 Task: Disable profile visibility outside LinkedIn option in Off-LinkedIn Visibility.
Action: Mouse moved to (784, 85)
Screenshot: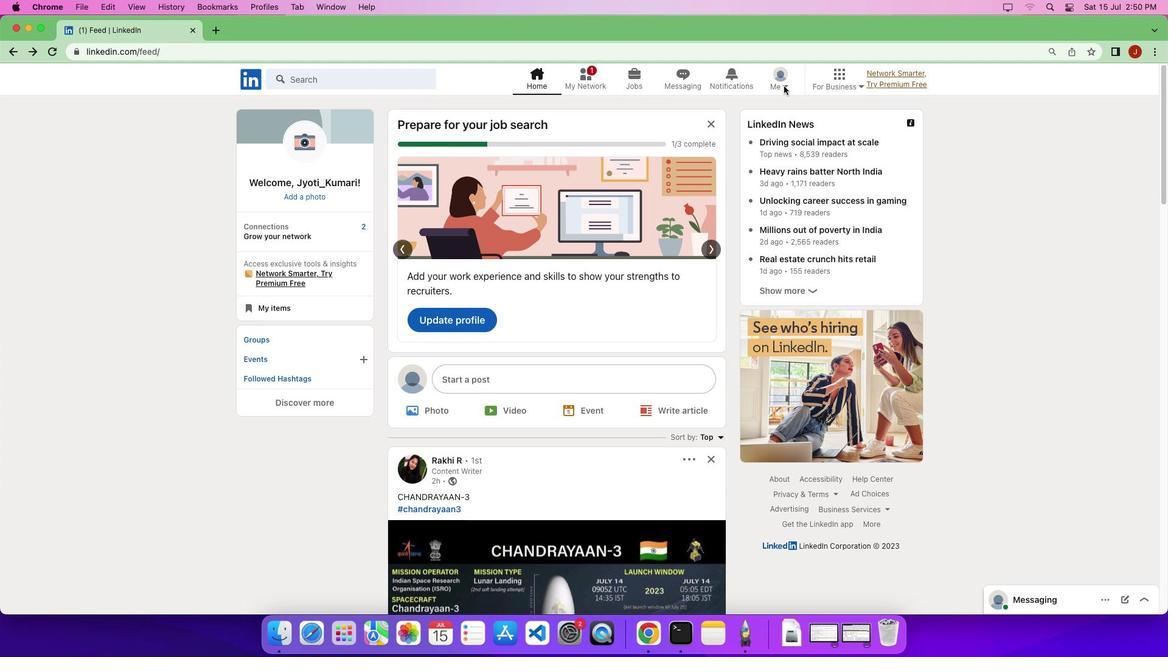 
Action: Mouse pressed left at (784, 85)
Screenshot: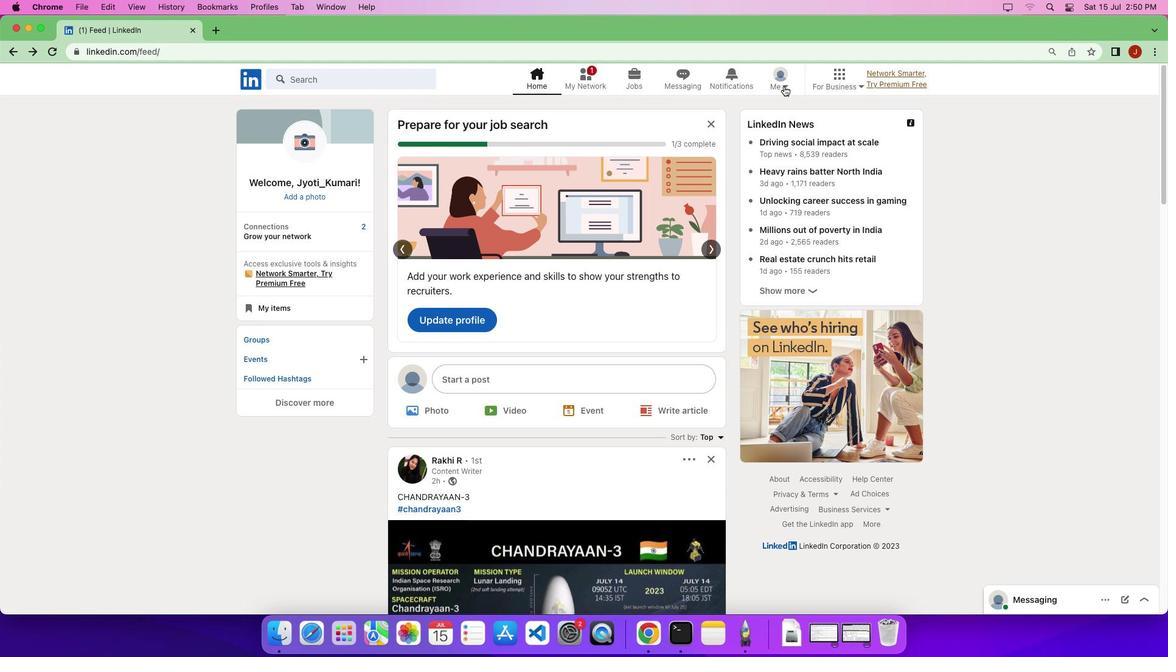 
Action: Mouse pressed left at (784, 85)
Screenshot: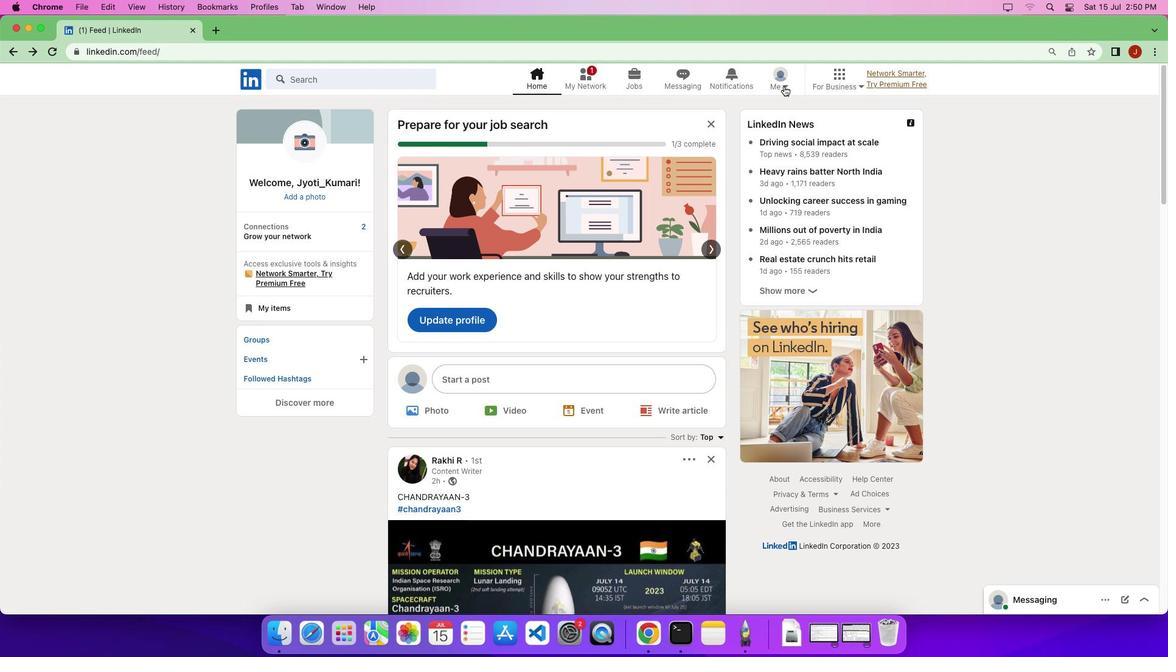 
Action: Mouse moved to (700, 225)
Screenshot: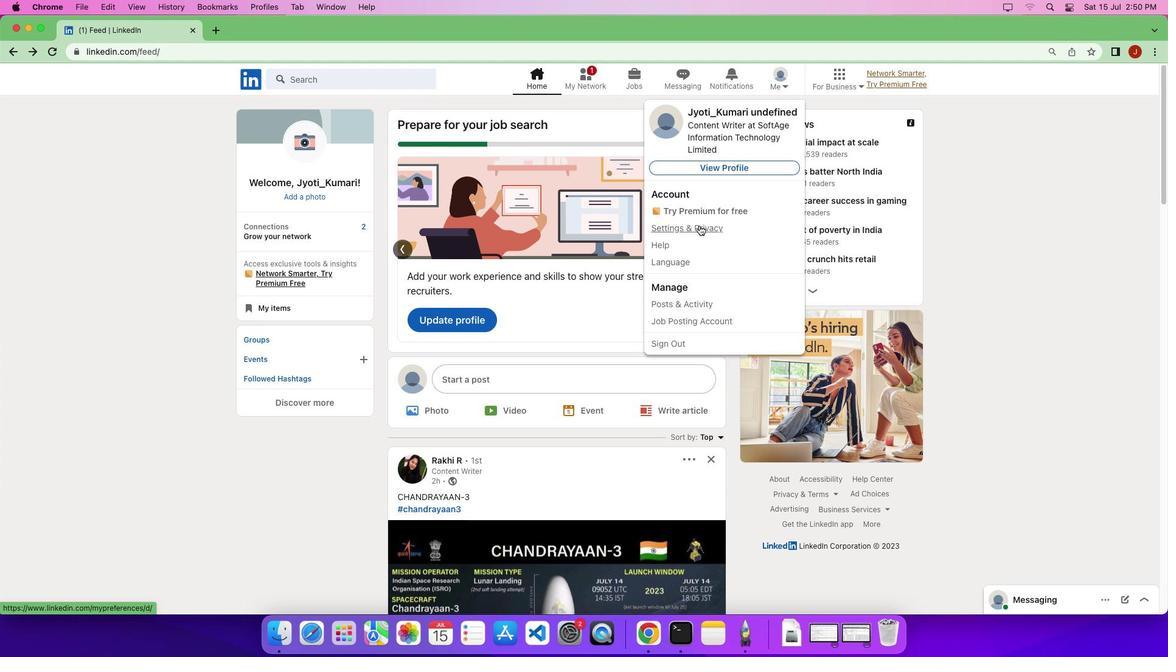 
Action: Mouse pressed left at (700, 225)
Screenshot: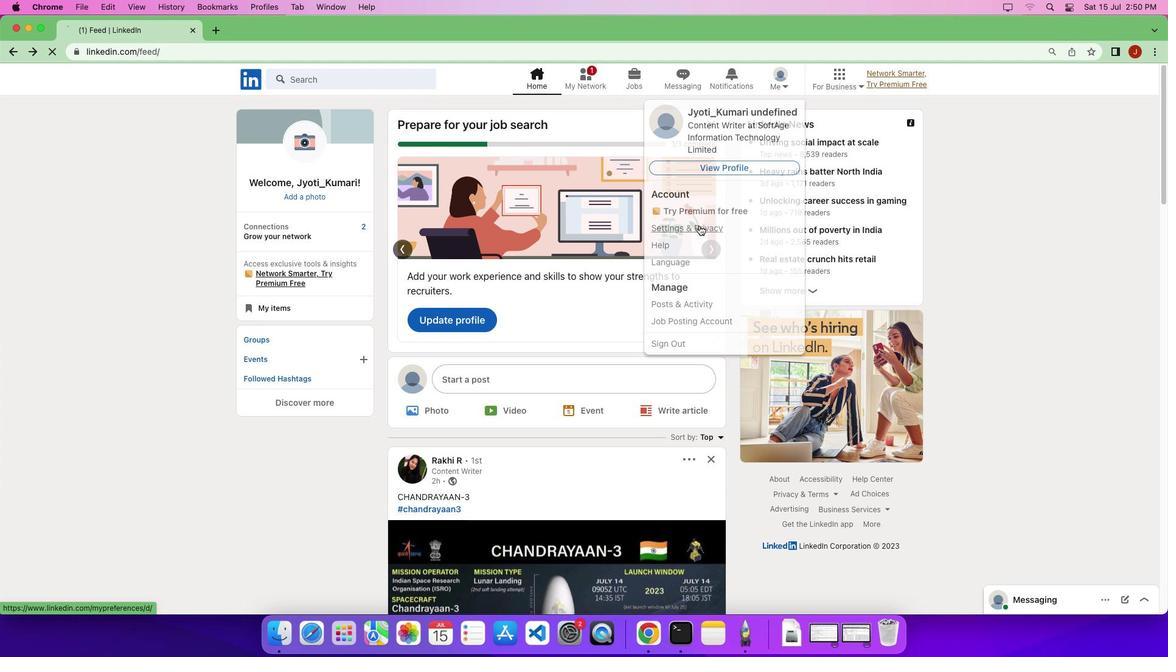 
Action: Mouse moved to (48, 256)
Screenshot: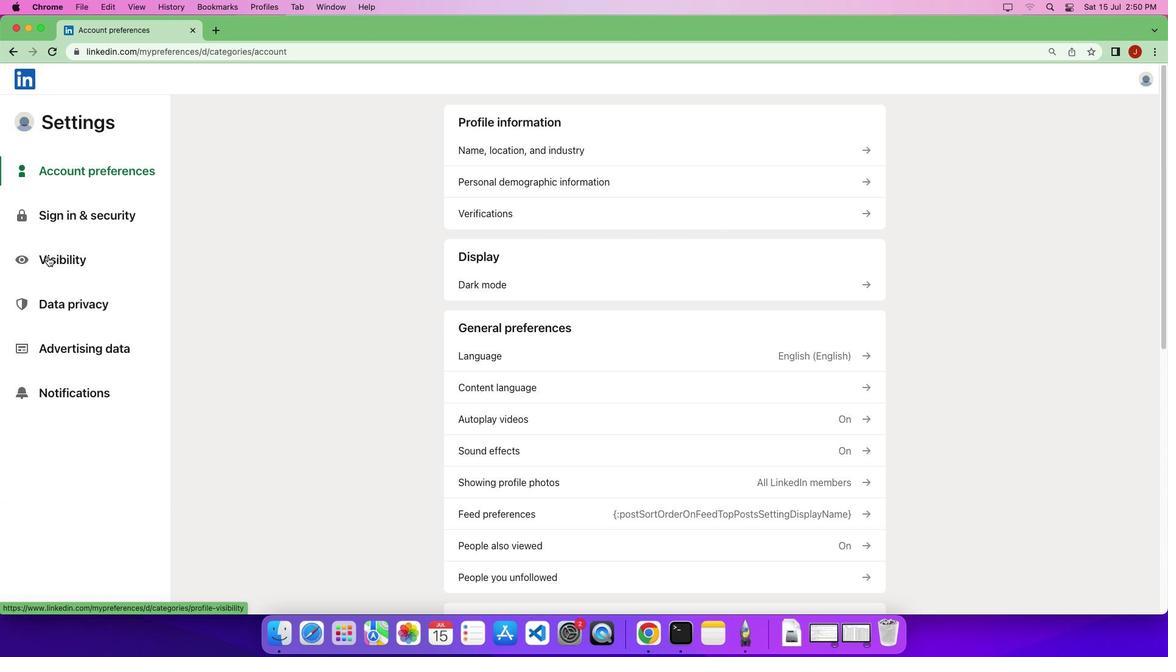 
Action: Mouse pressed left at (48, 256)
Screenshot: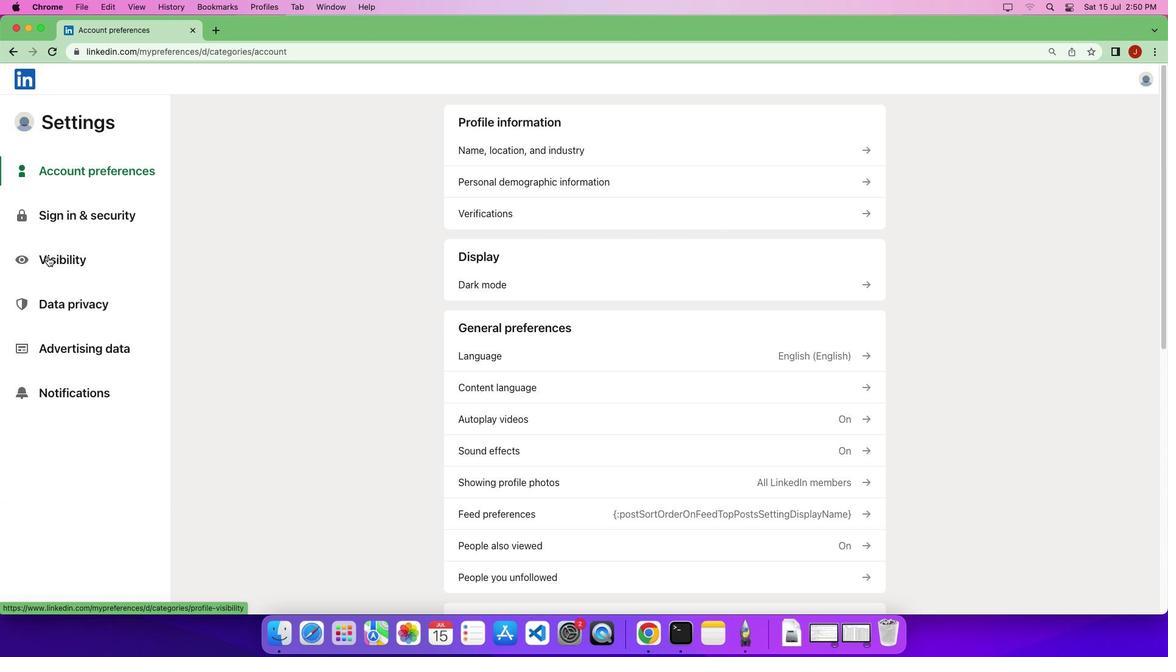 
Action: Mouse pressed left at (48, 256)
Screenshot: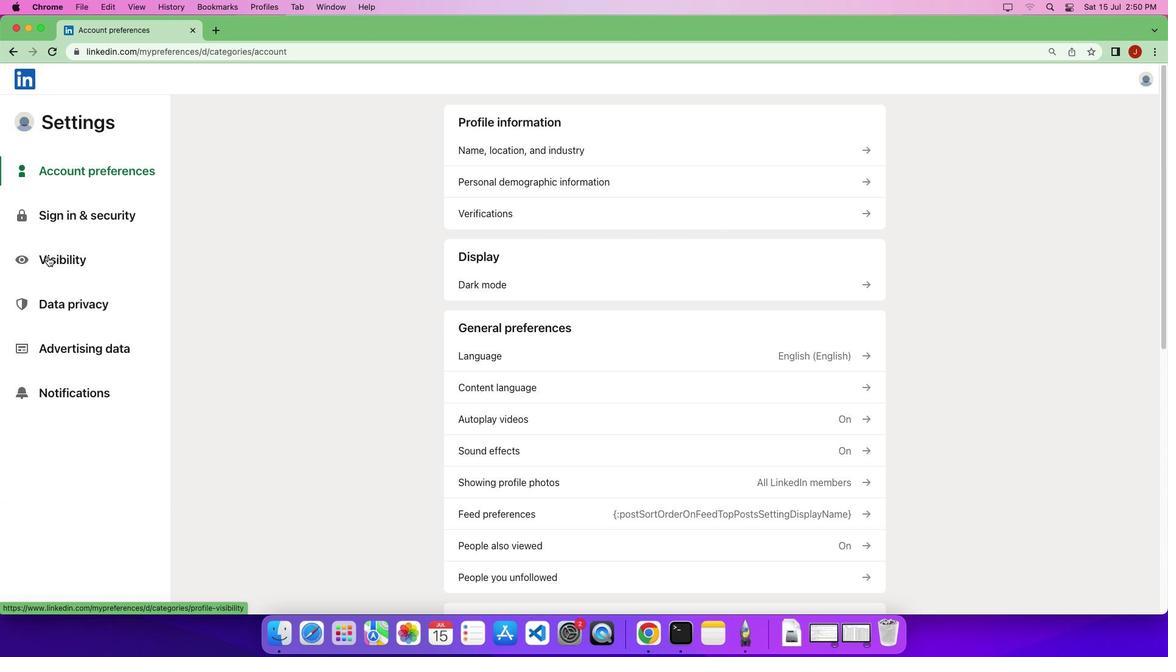
Action: Mouse moved to (868, 372)
Screenshot: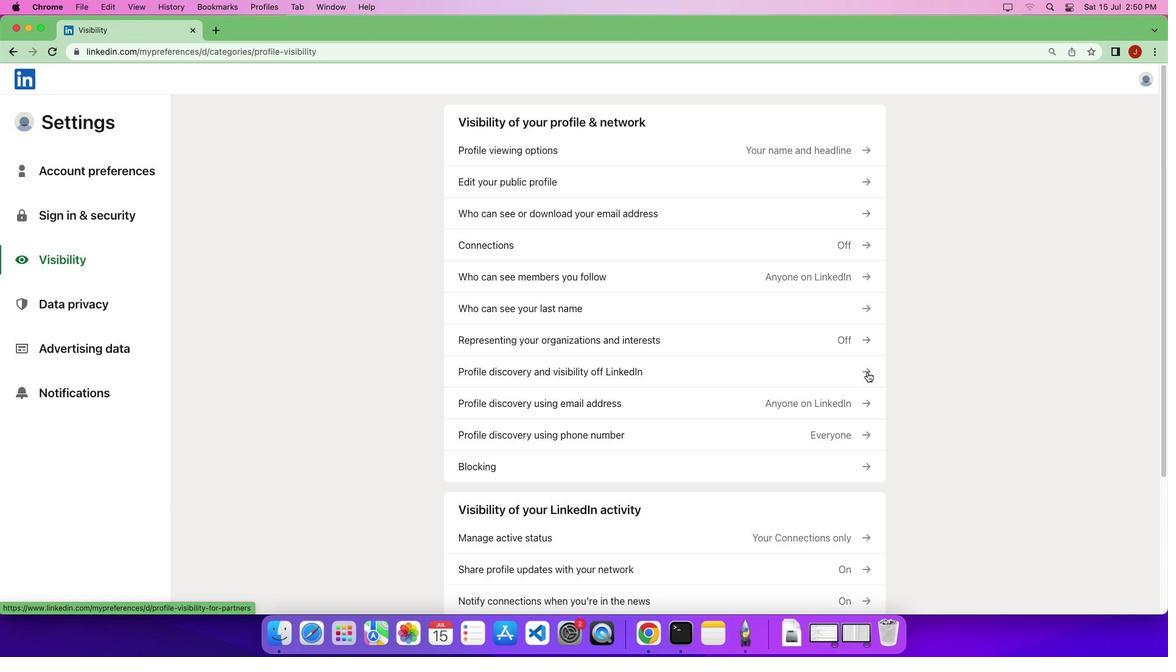 
Action: Mouse pressed left at (868, 372)
Screenshot: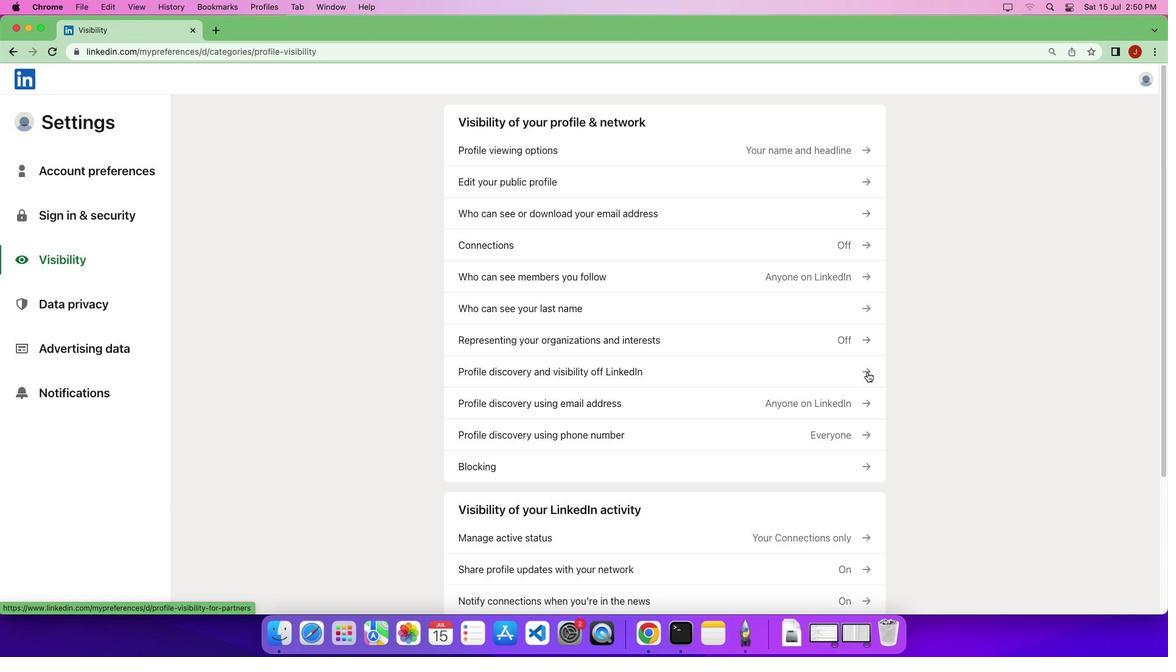 
Action: Mouse moved to (862, 211)
Screenshot: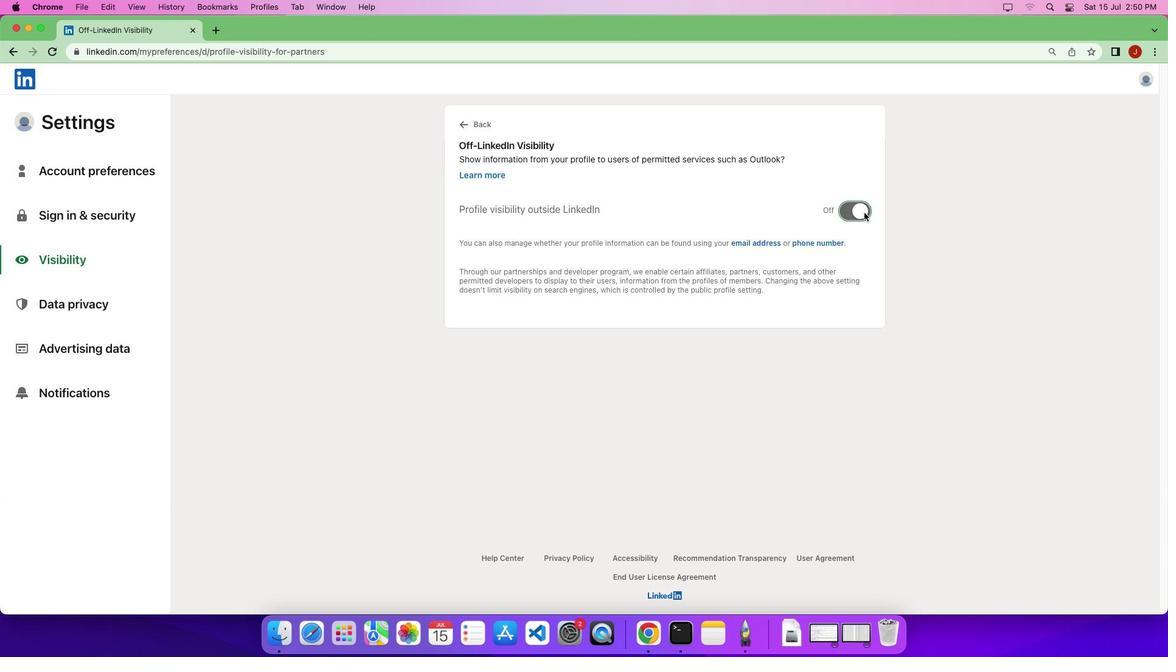 
Action: Mouse pressed left at (862, 211)
Screenshot: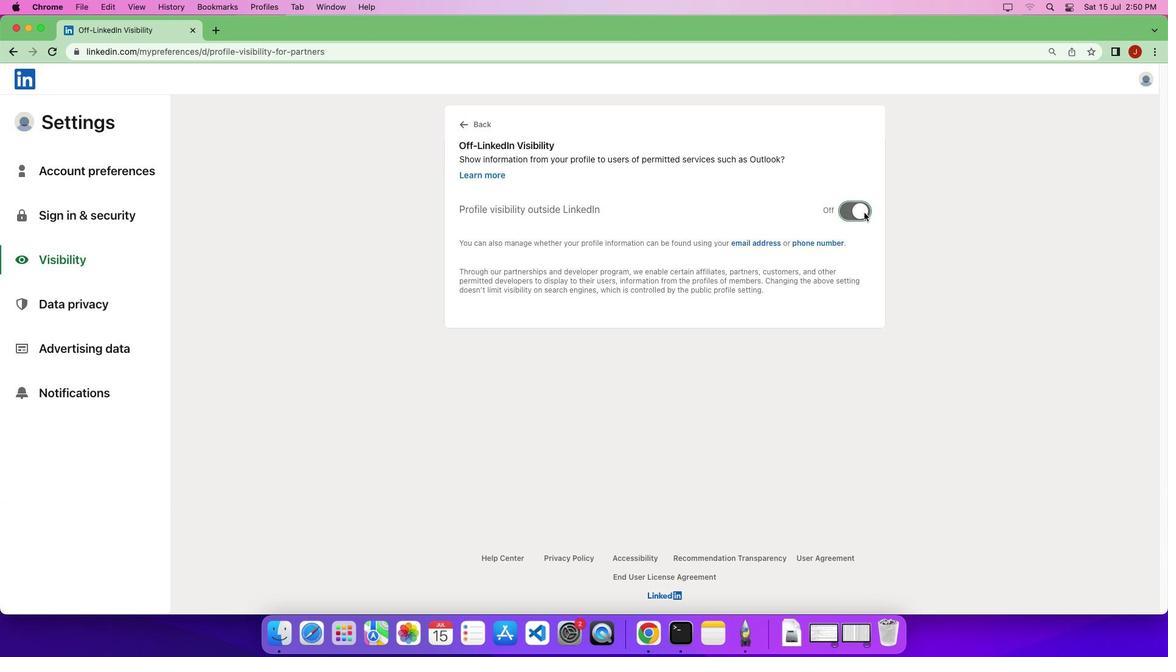 
Action: Mouse moved to (846, 213)
Screenshot: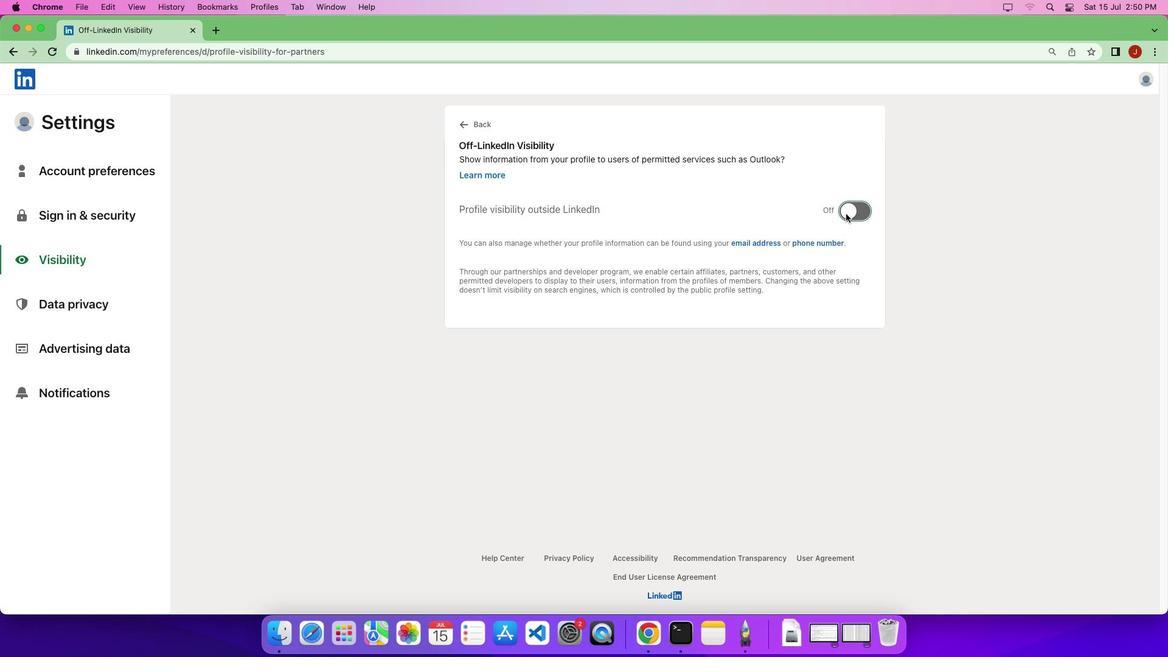 
